 Task: Select the Mountain Time - US & Canada as time zone for the schedule.
Action: Mouse moved to (52, 442)
Screenshot: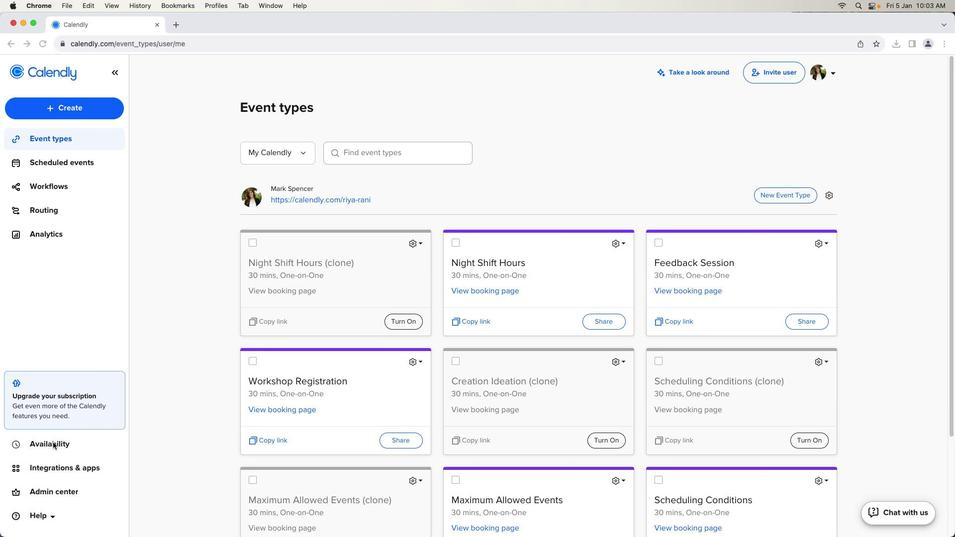 
Action: Mouse pressed left at (52, 442)
Screenshot: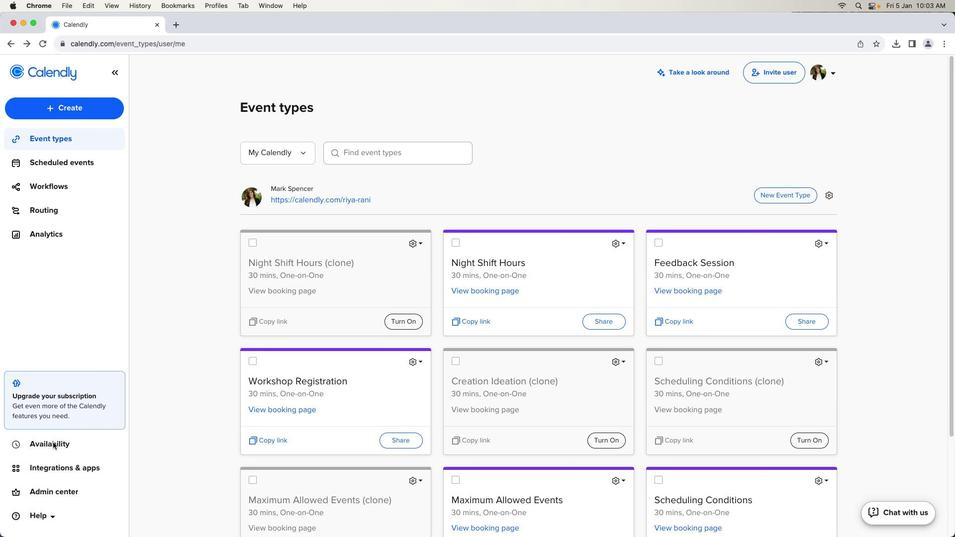 
Action: Mouse moved to (52, 442)
Screenshot: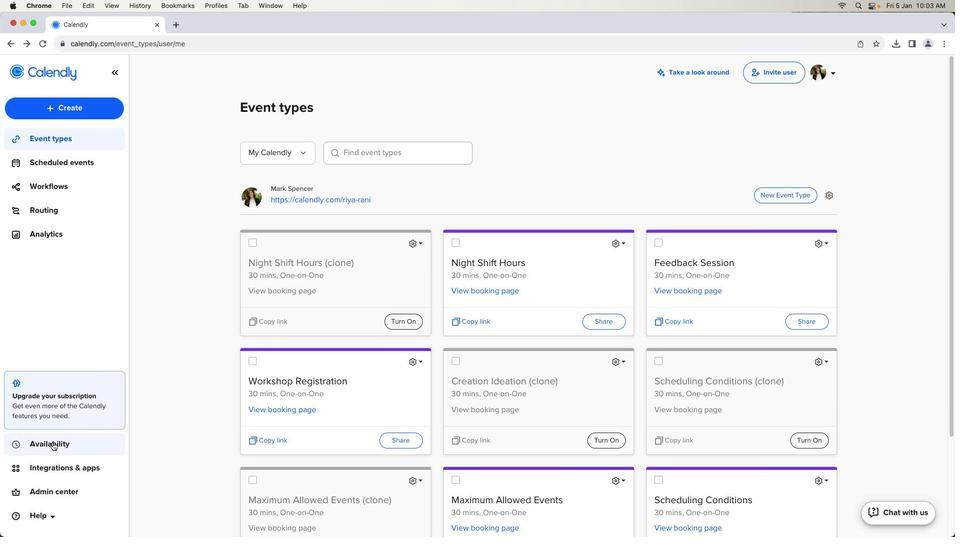 
Action: Mouse pressed left at (52, 442)
Screenshot: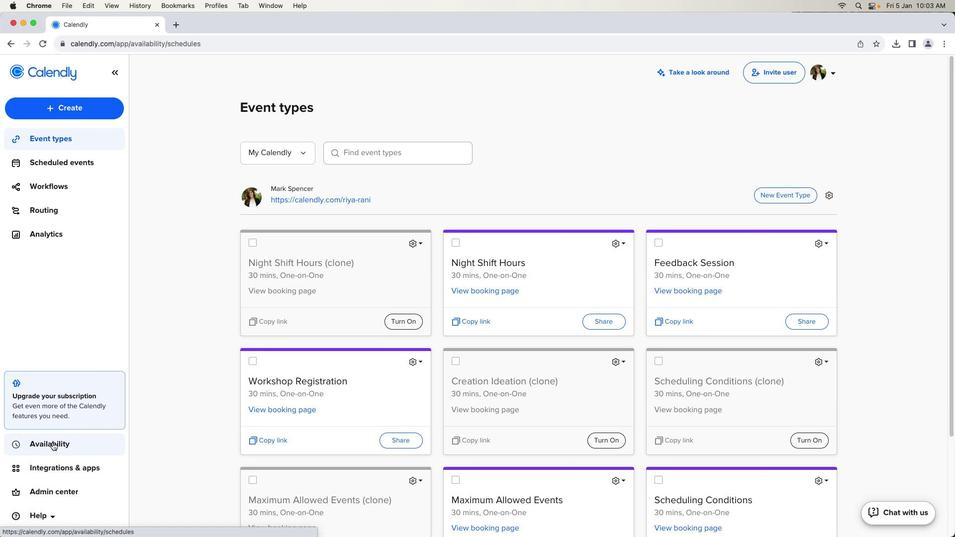 
Action: Mouse moved to (434, 237)
Screenshot: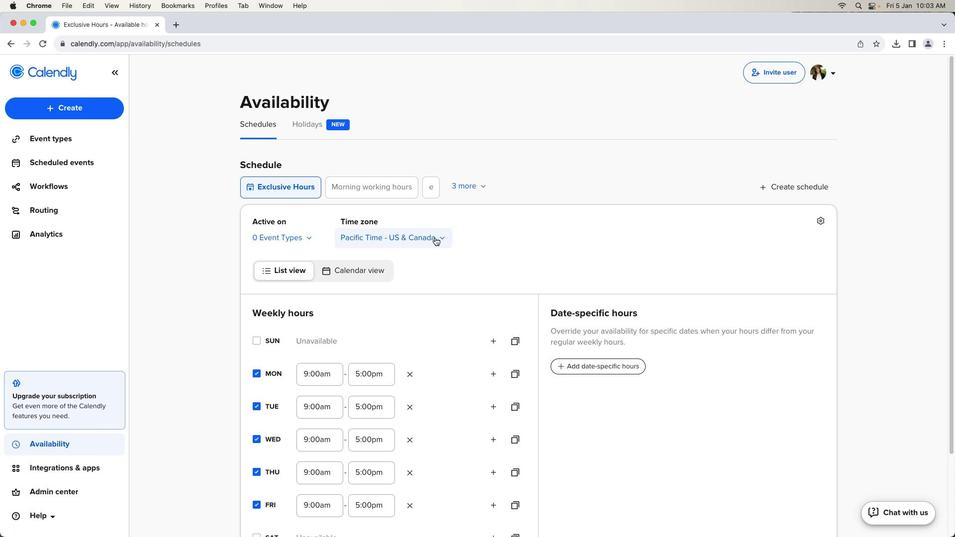 
Action: Mouse pressed left at (434, 237)
Screenshot: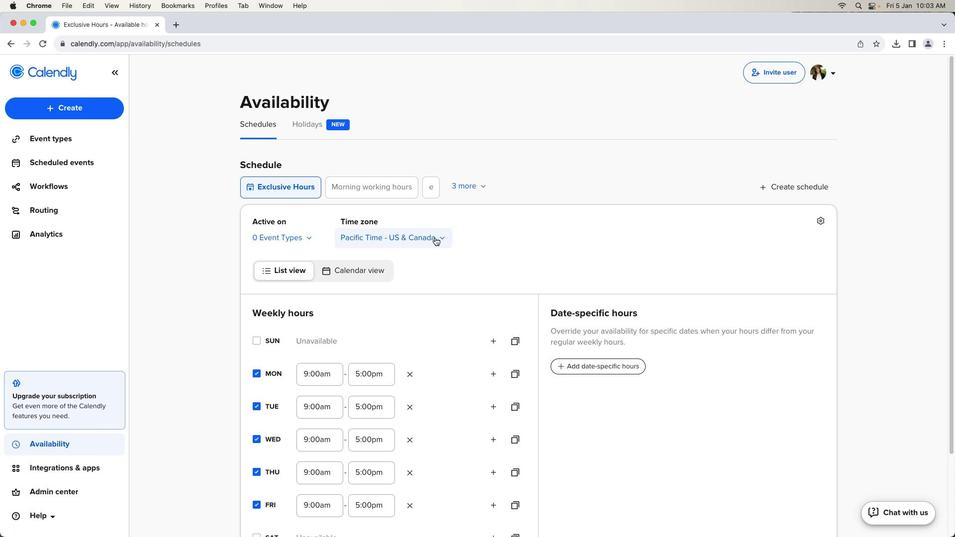 
Action: Mouse moved to (410, 348)
Screenshot: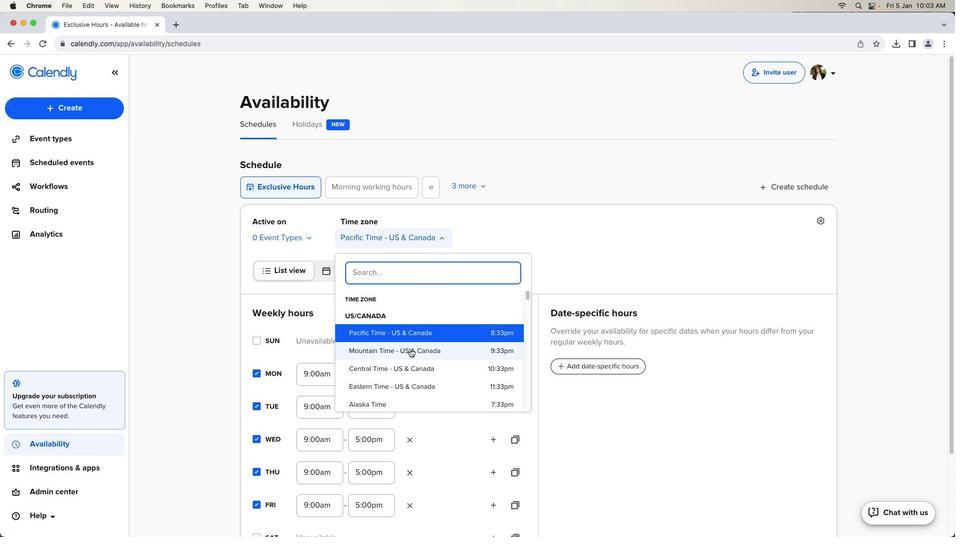 
Action: Mouse pressed left at (410, 348)
Screenshot: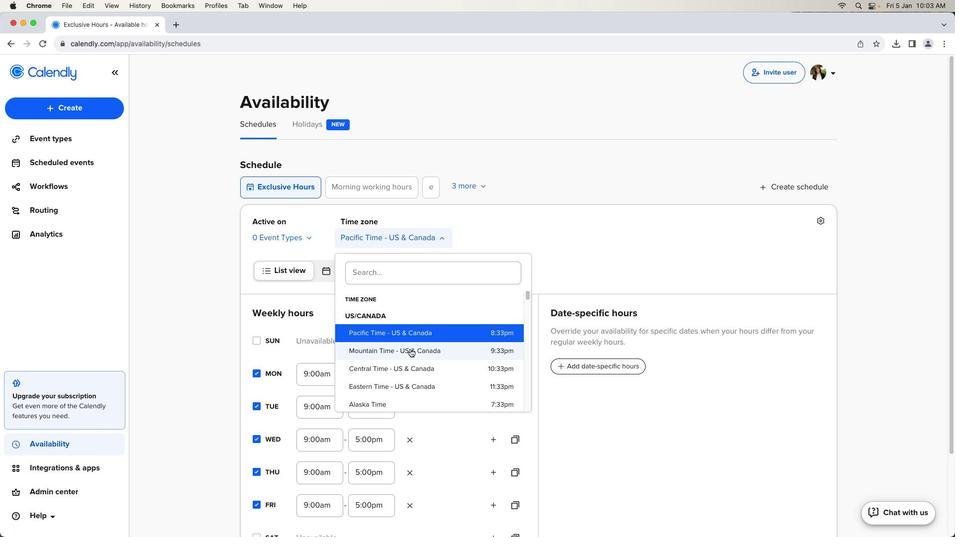 
Action: Mouse moved to (413, 346)
Screenshot: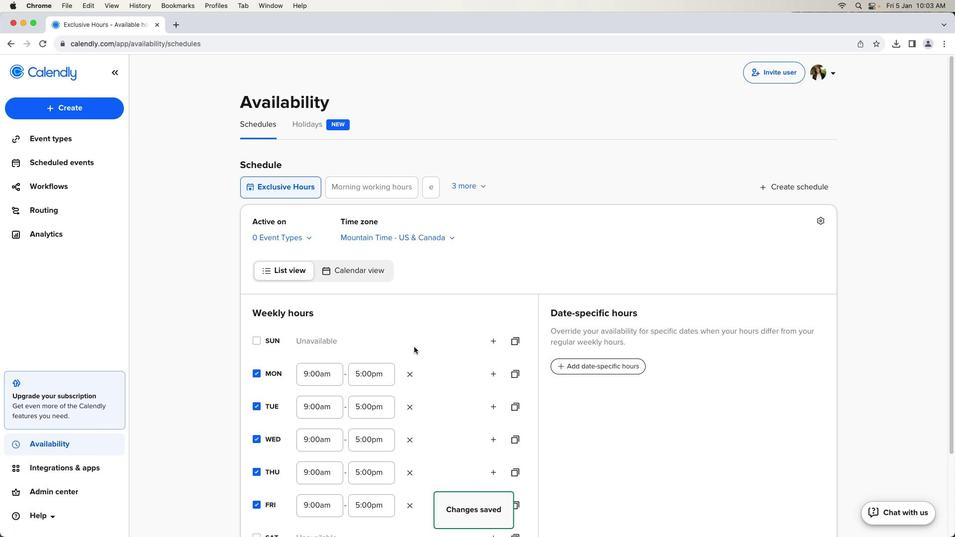 
